 Task: Search for the email from 'shubham.jain@softage.net' with the subject 'Your trial has ended' and move it to the 'Deal Closed' folder.
Action: Mouse moved to (306, 13)
Screenshot: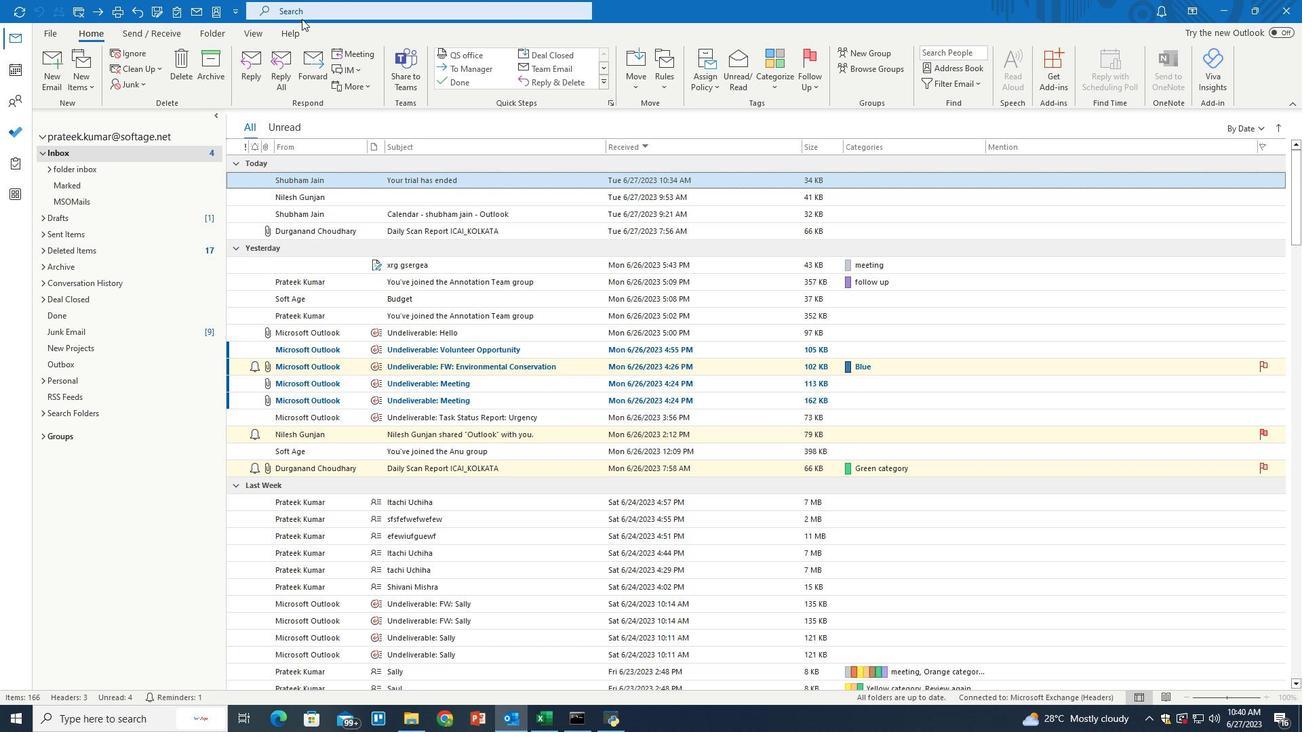 
Action: Mouse pressed left at (306, 13)
Screenshot: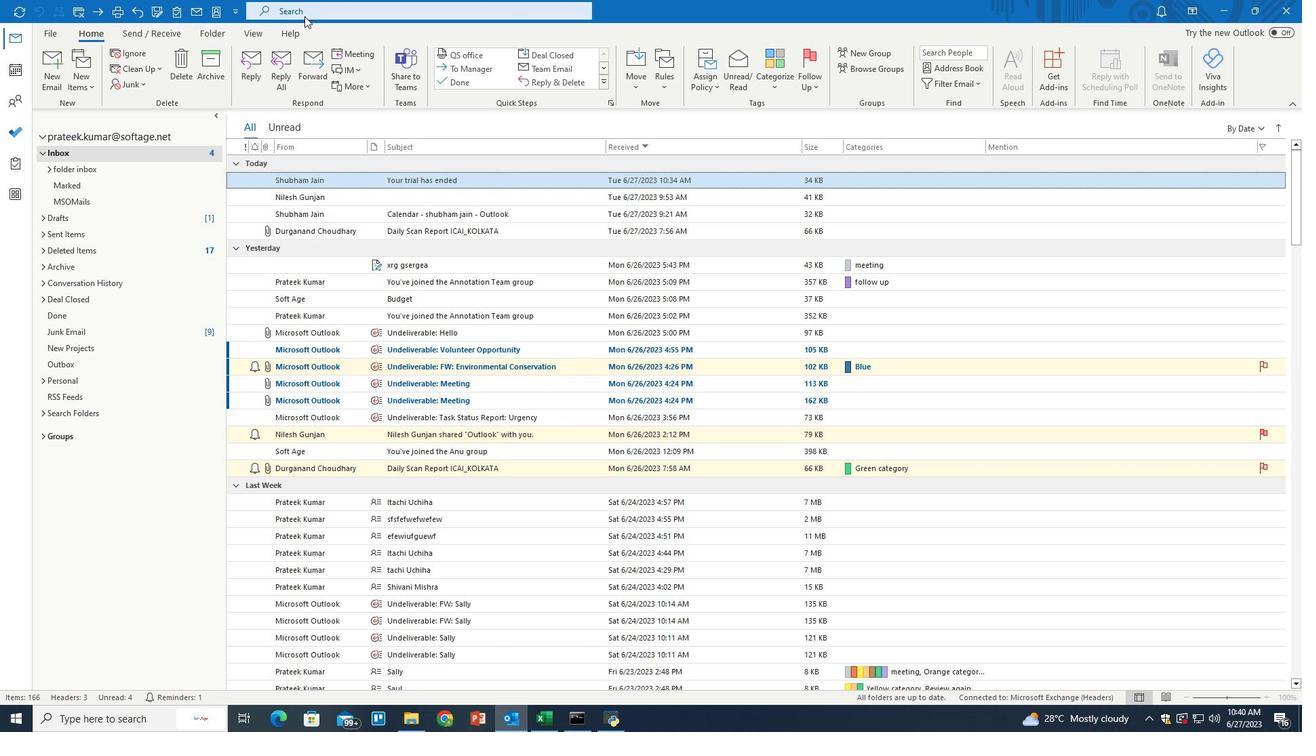 
Action: Mouse moved to (646, 8)
Screenshot: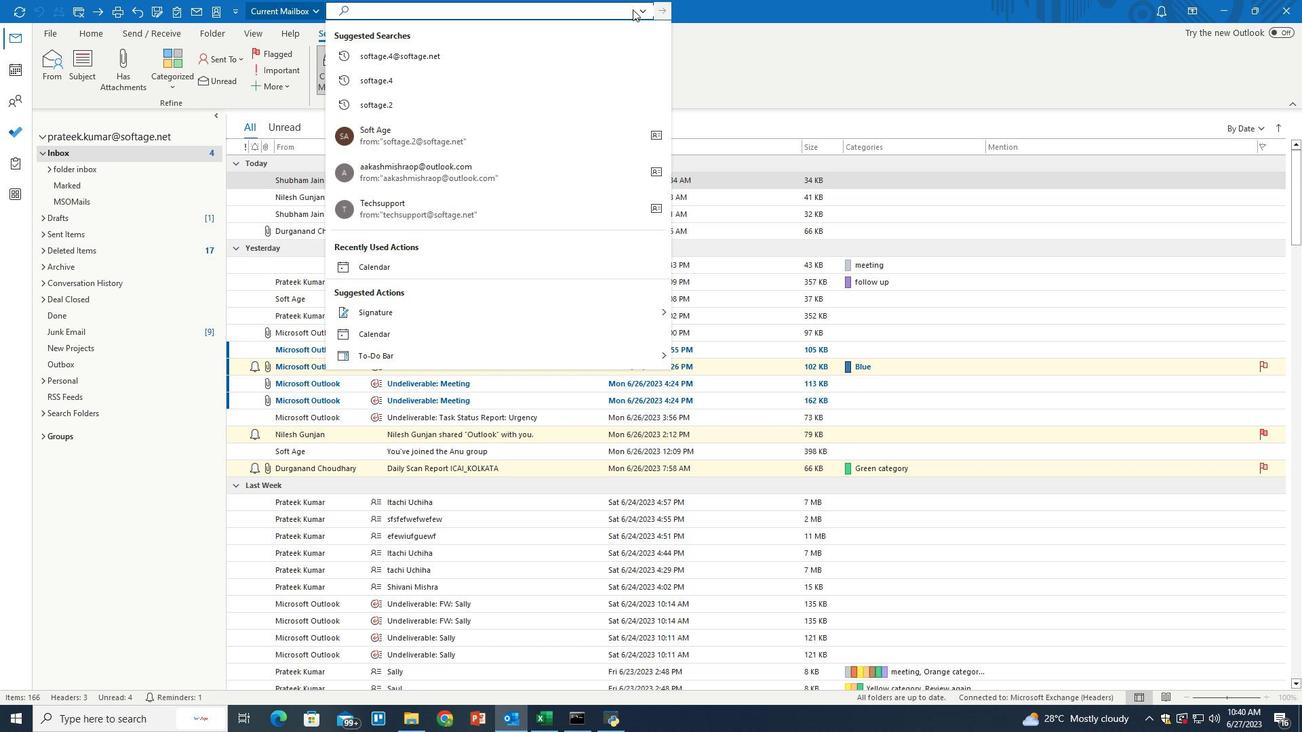 
Action: Mouse pressed left at (646, 8)
Screenshot: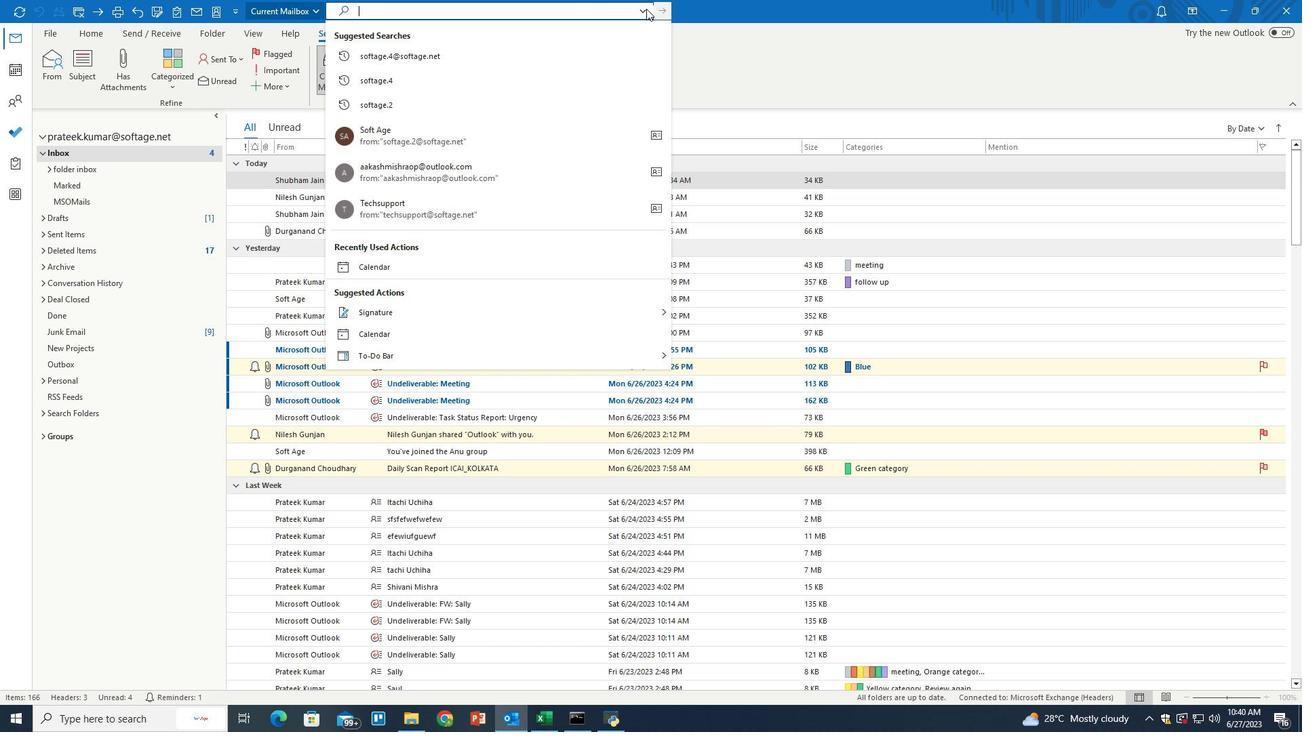 
Action: Mouse moved to (418, 193)
Screenshot: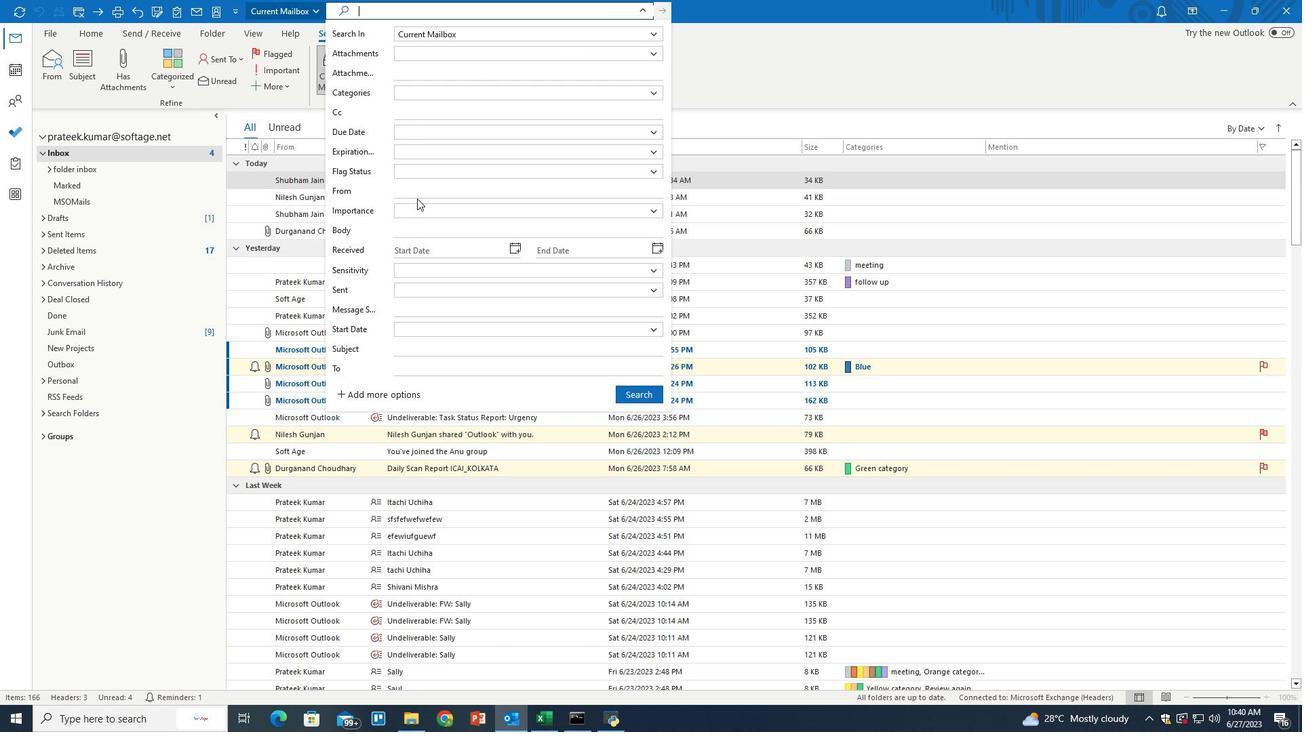 
Action: Mouse pressed left at (418, 193)
Screenshot: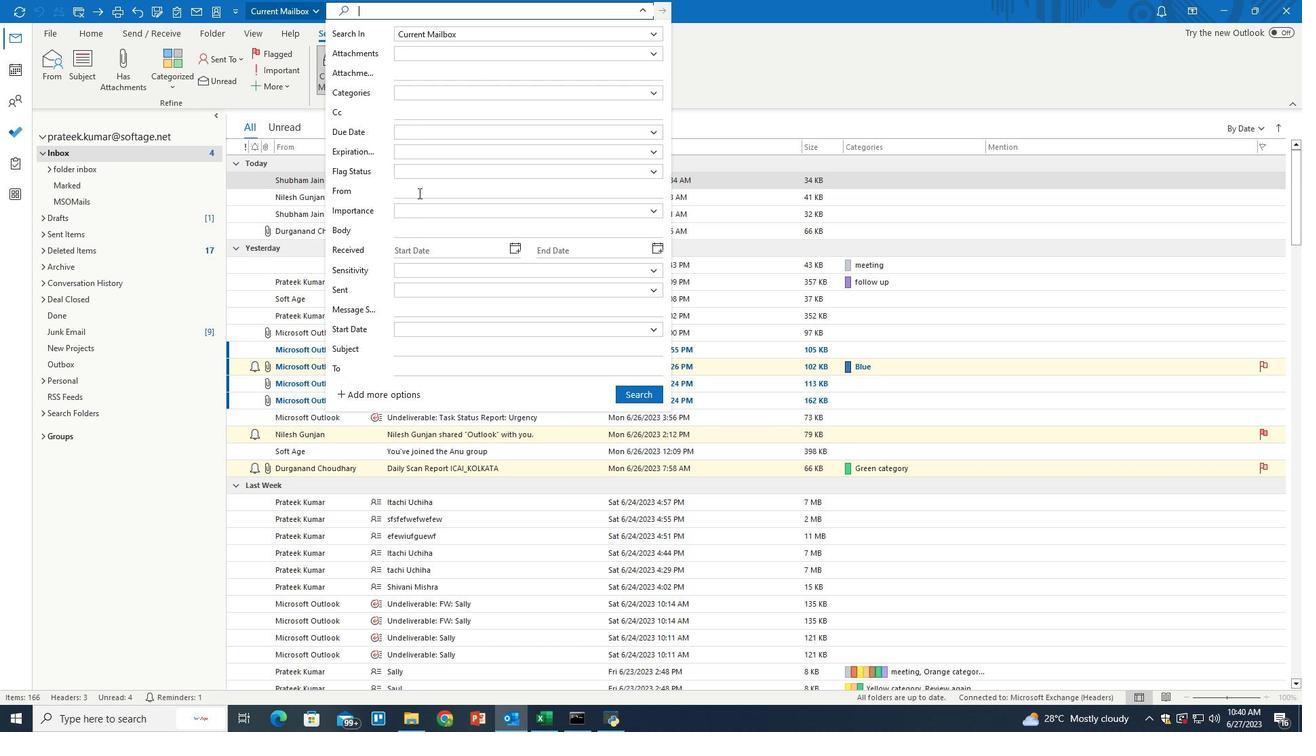
Action: Key pressed shubham.jain<Key.shift>@softage.net
Screenshot: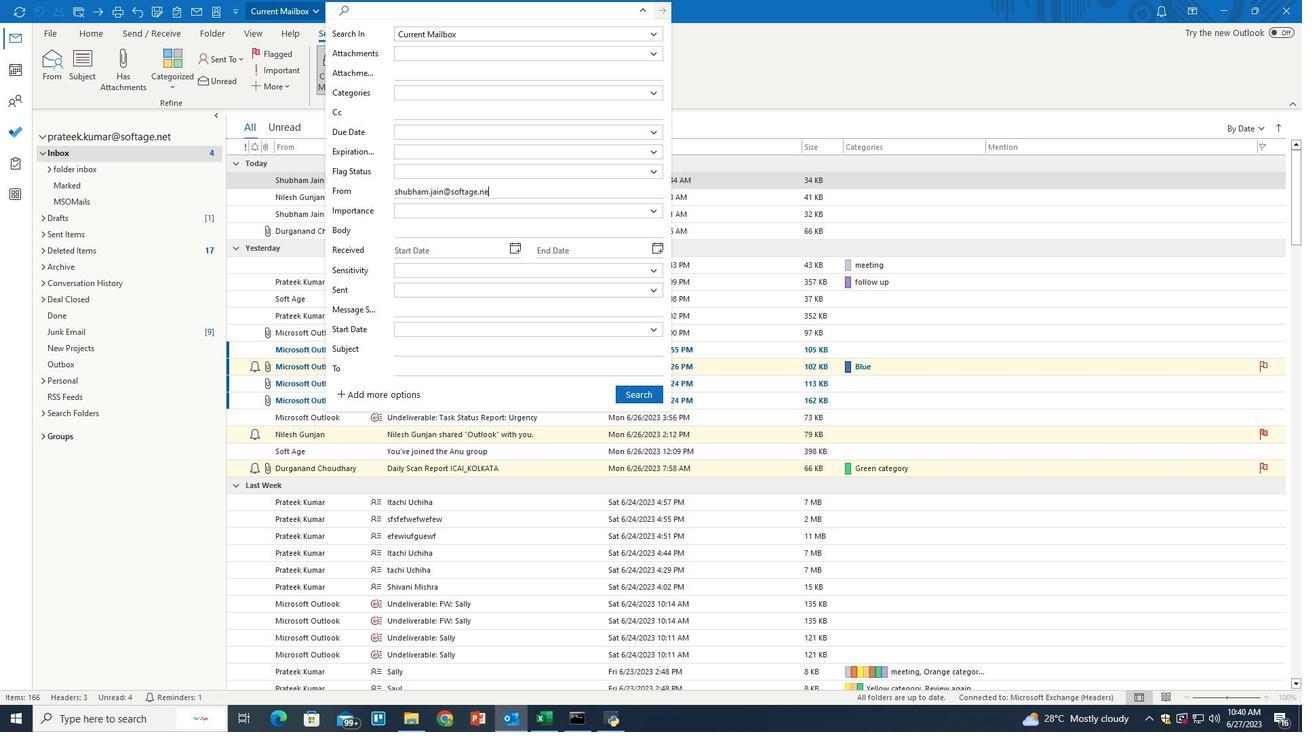 
Action: Mouse moved to (419, 344)
Screenshot: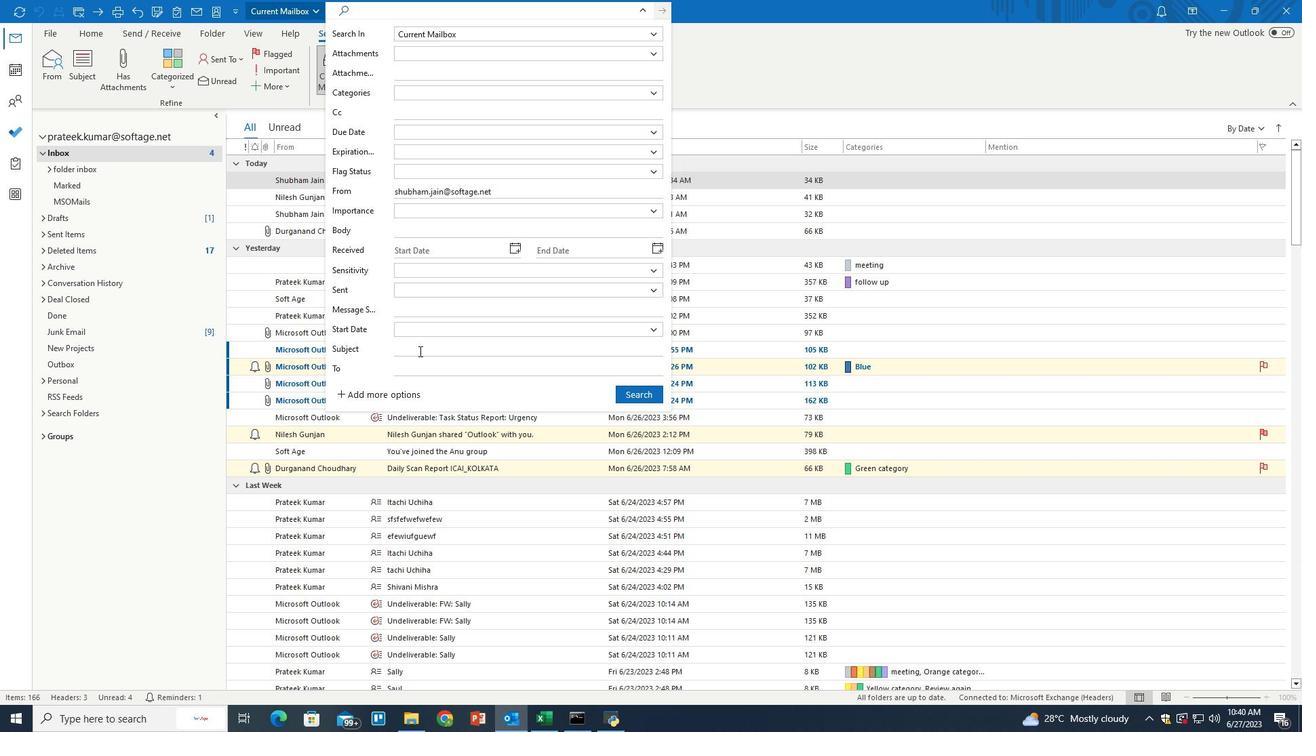 
Action: Mouse pressed left at (419, 344)
Screenshot: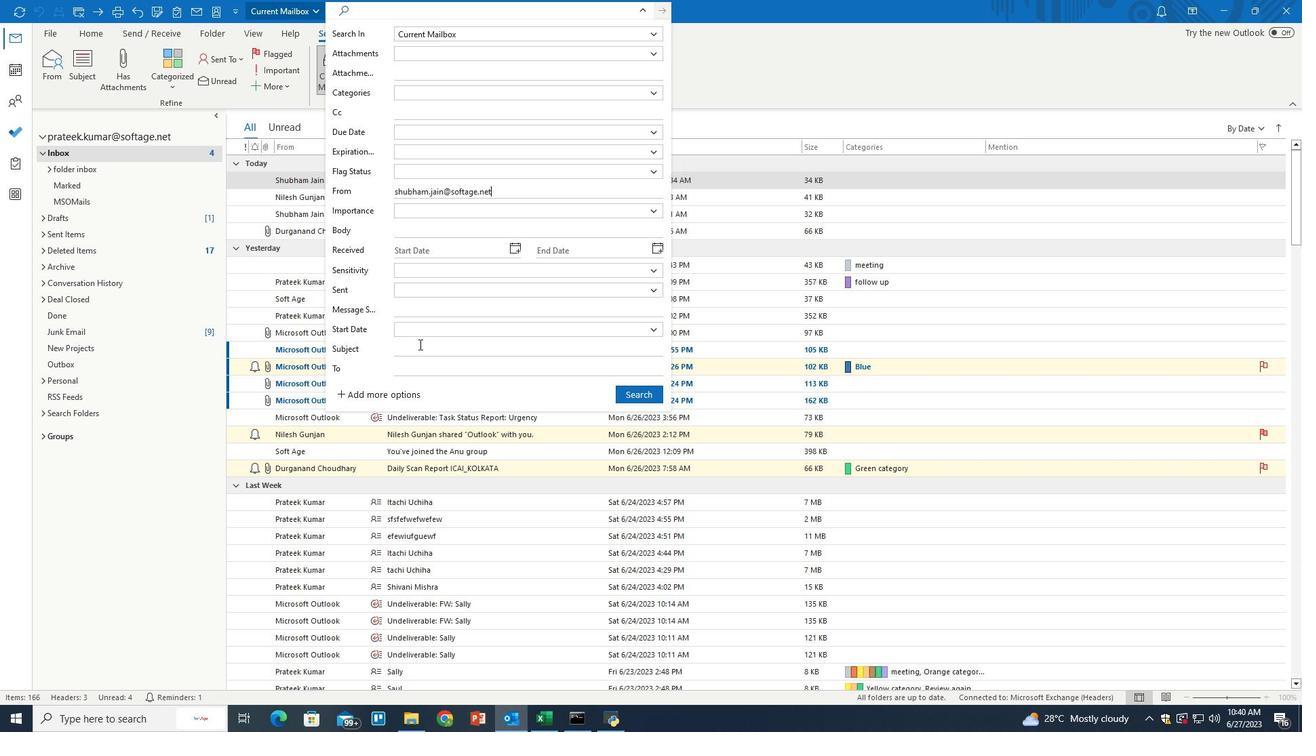 
Action: Key pressed <Key.shift>Your<Key.space>trial<Key.space>has<Key.space>ended
Screenshot: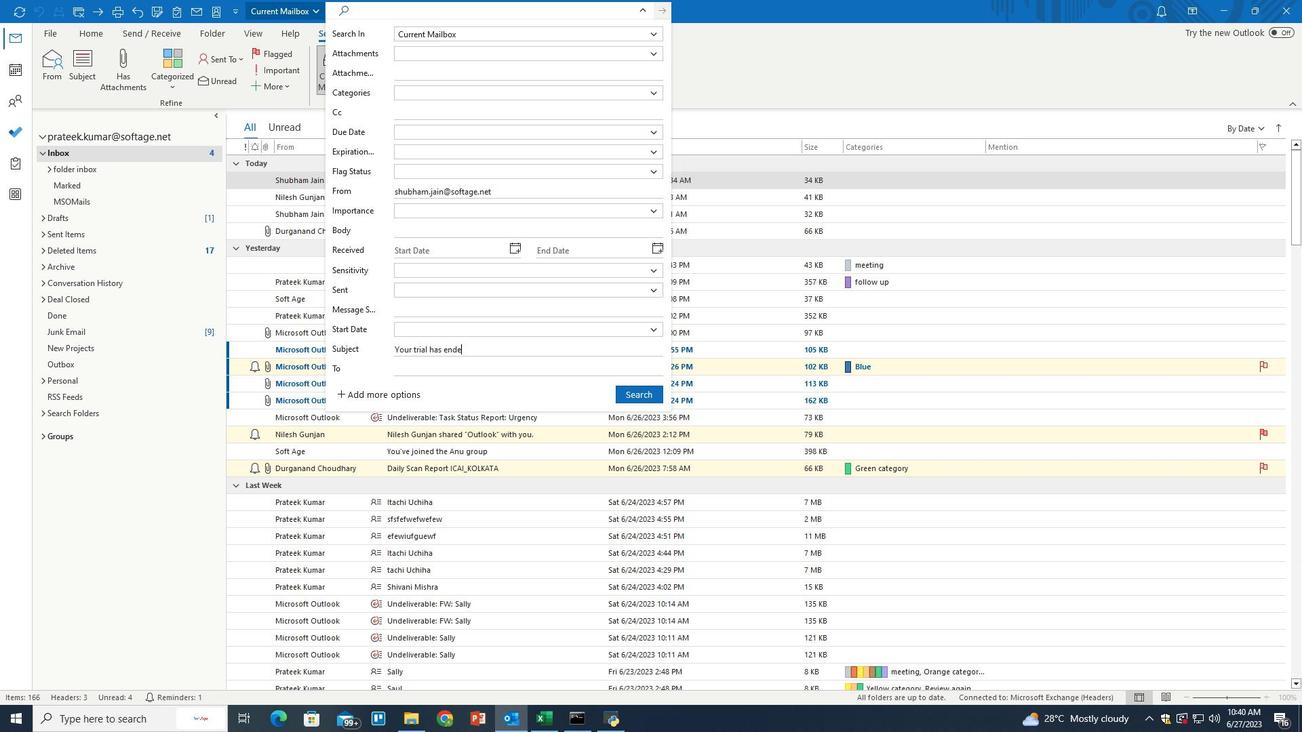 
Action: Mouse moved to (629, 395)
Screenshot: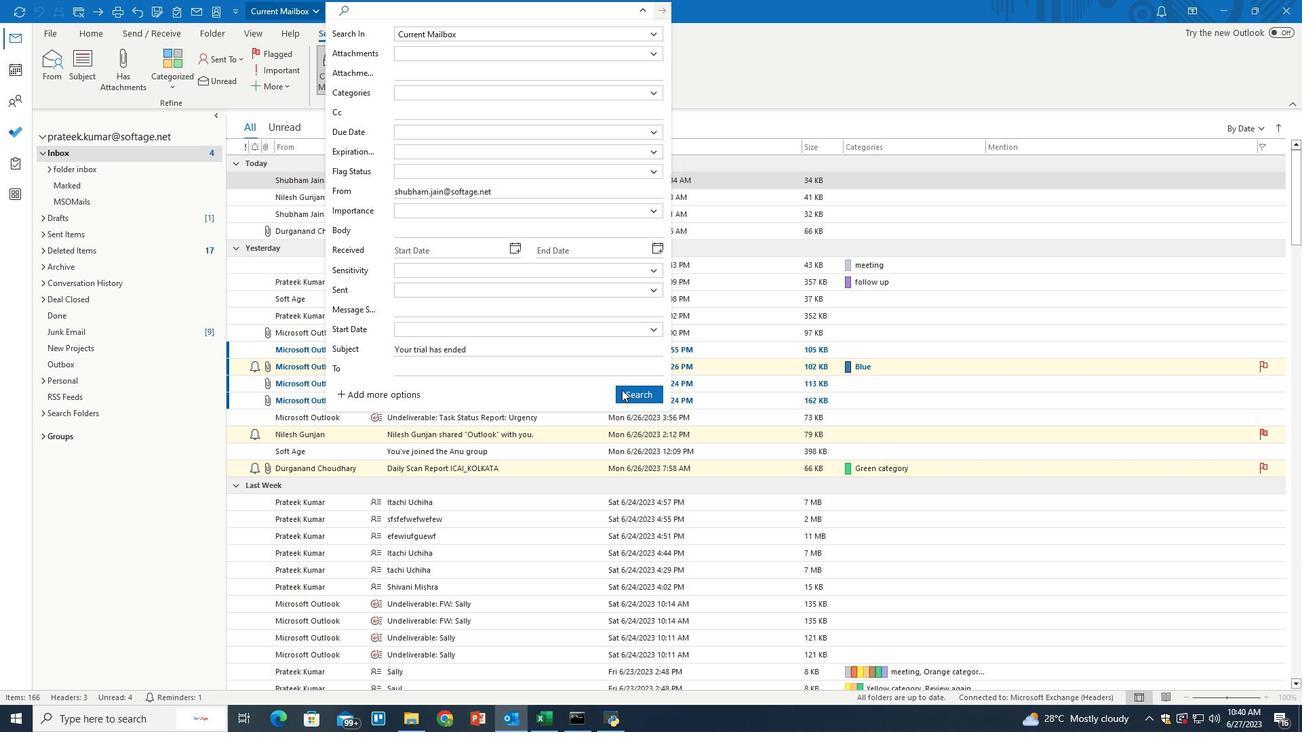
Action: Mouse pressed left at (629, 395)
Screenshot: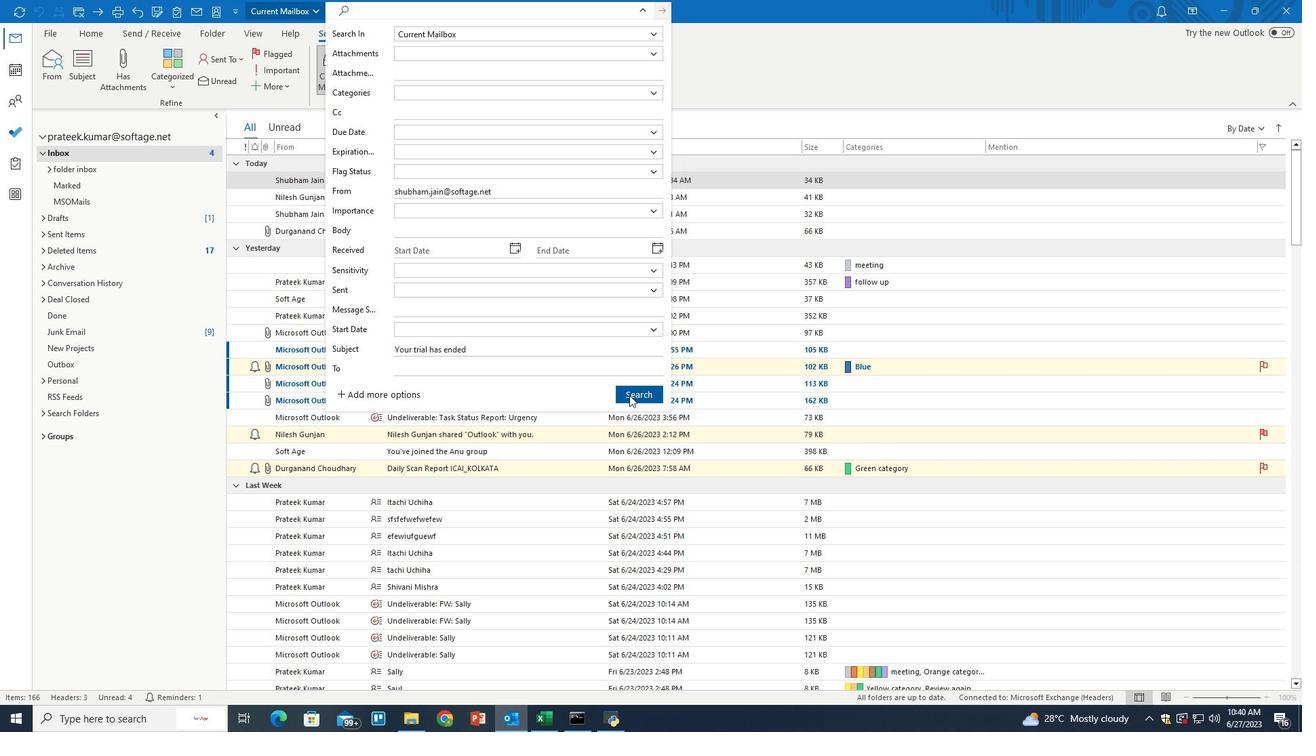 
Action: Mouse moved to (349, 175)
Screenshot: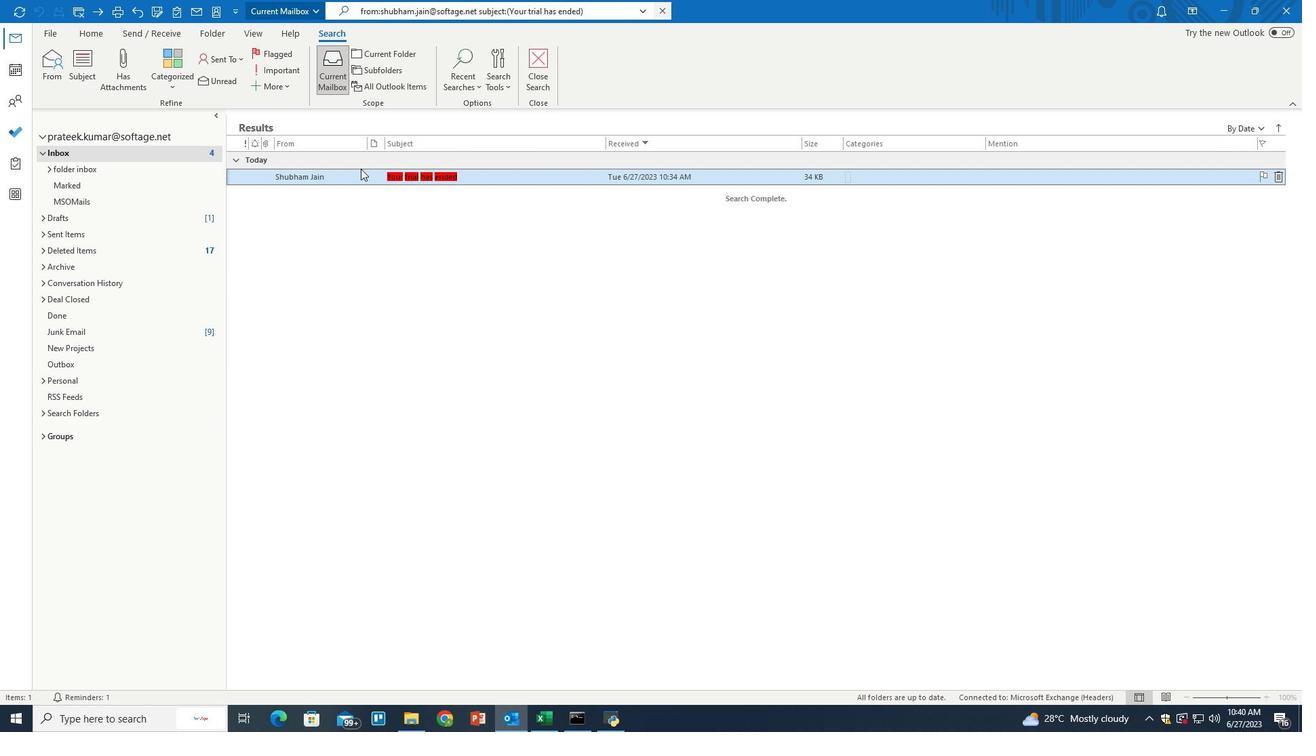 
Action: Mouse pressed right at (349, 175)
Screenshot: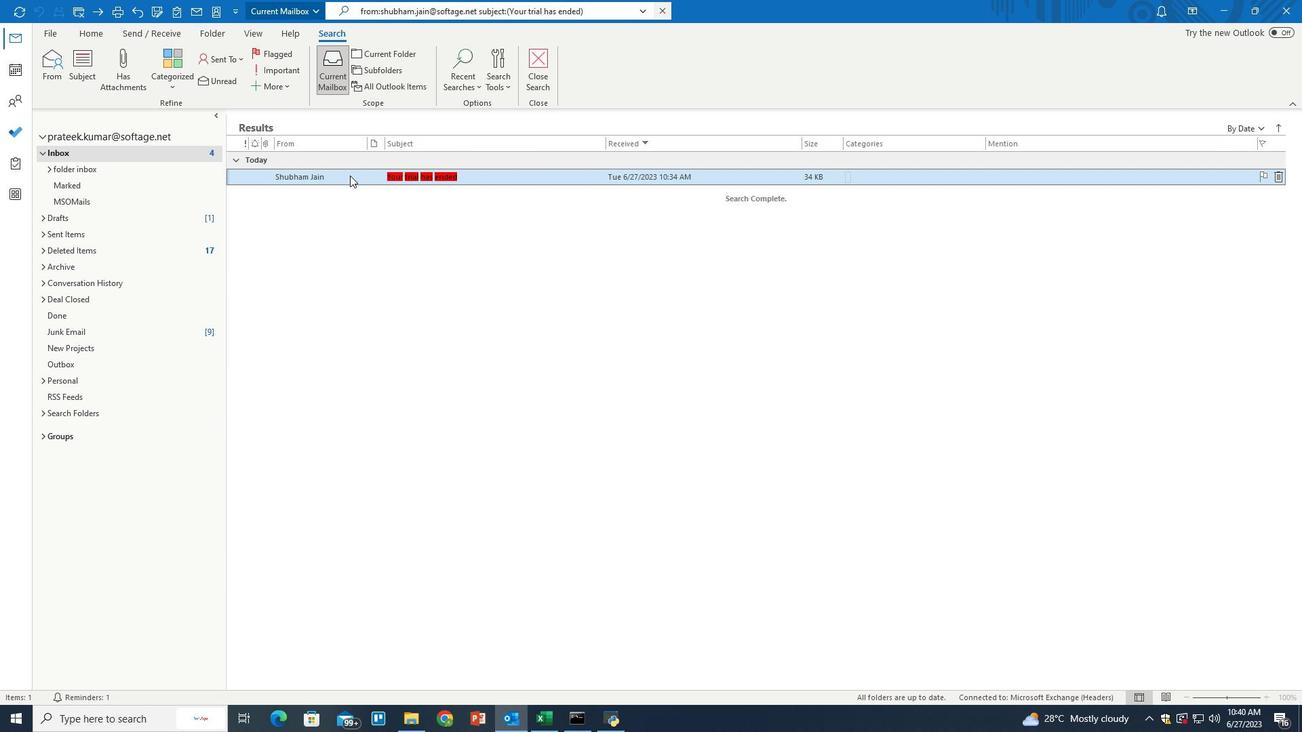 
Action: Mouse moved to (388, 444)
Screenshot: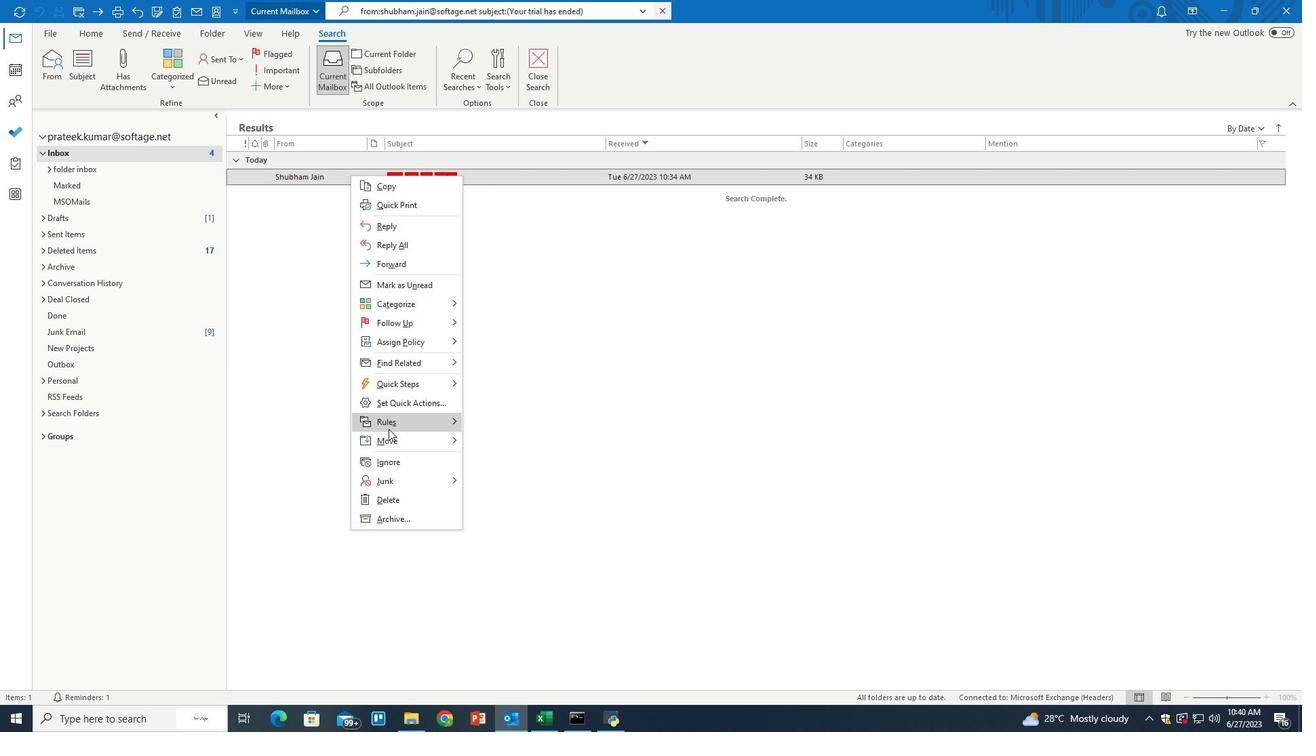 
Action: Mouse pressed left at (388, 444)
Screenshot: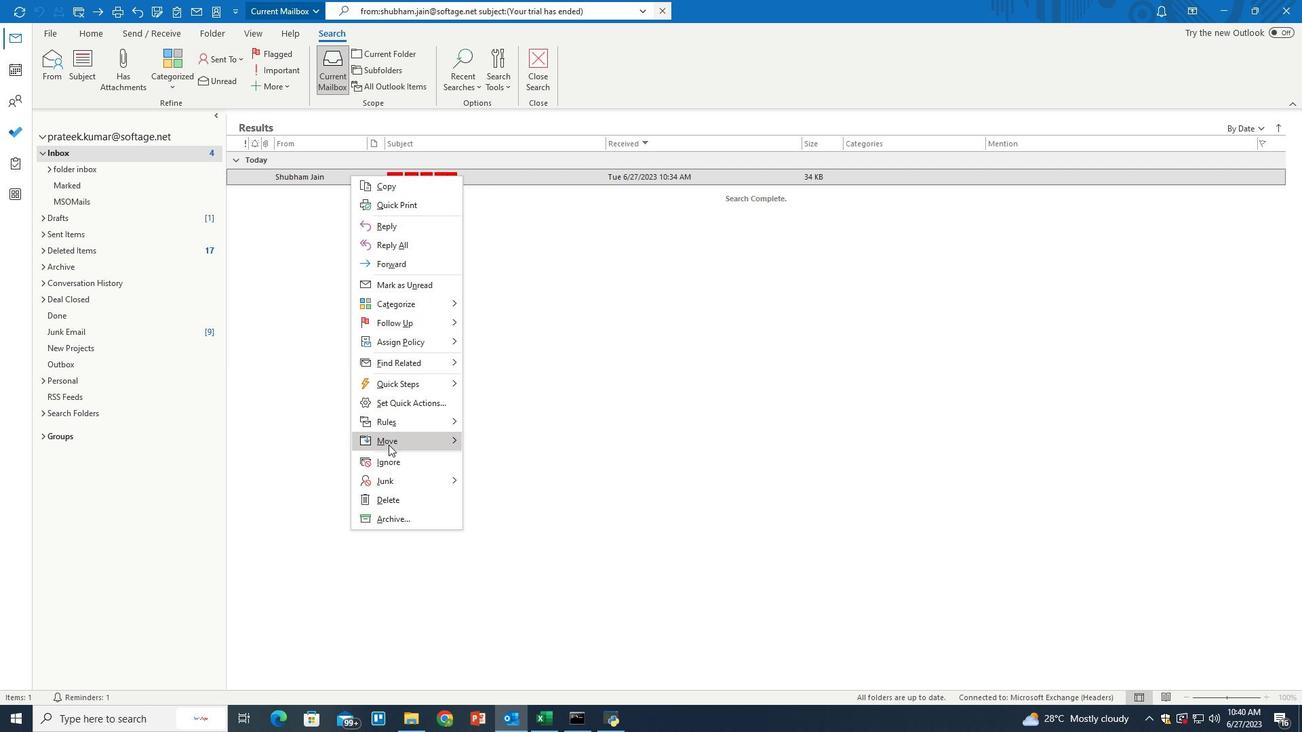 
Action: Mouse moved to (495, 459)
Screenshot: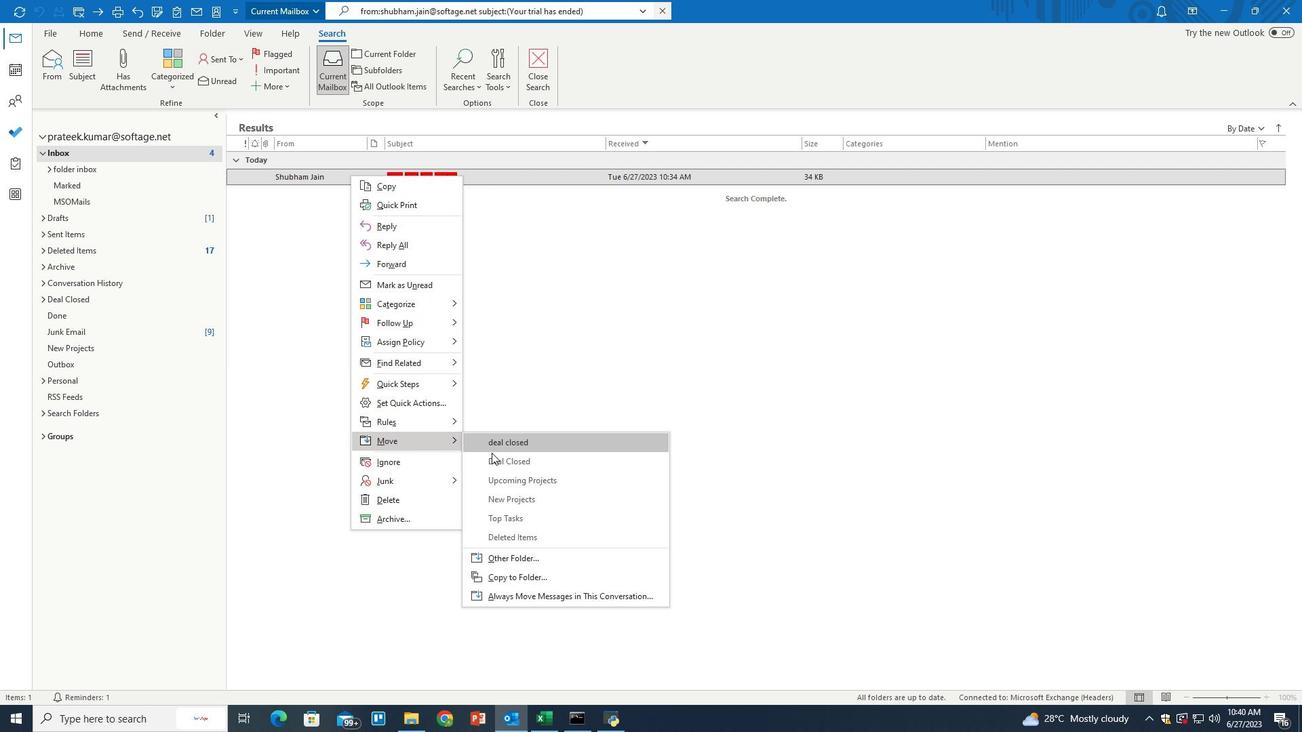 
Action: Mouse pressed left at (495, 459)
Screenshot: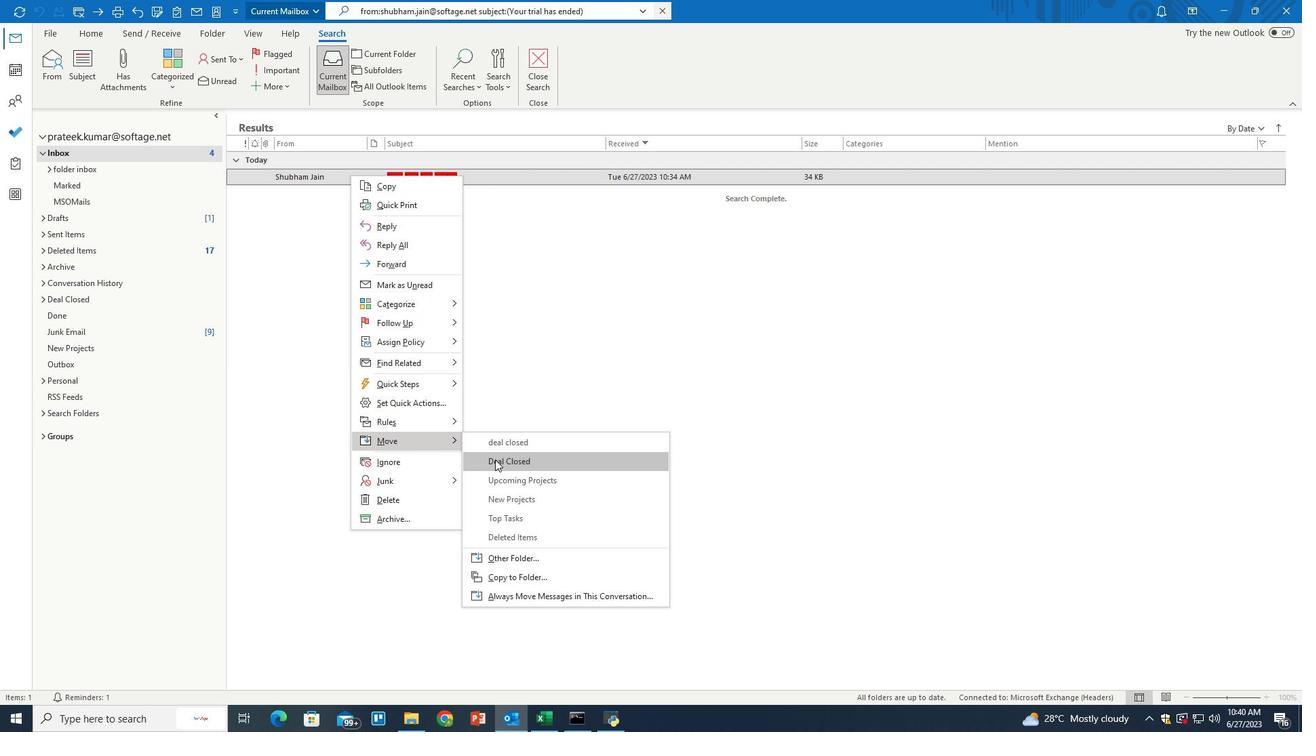 
